 Task: Adjust the label on the chart to a slant of 30 degrees.
Action: Mouse pressed left at (127, 263)
Screenshot: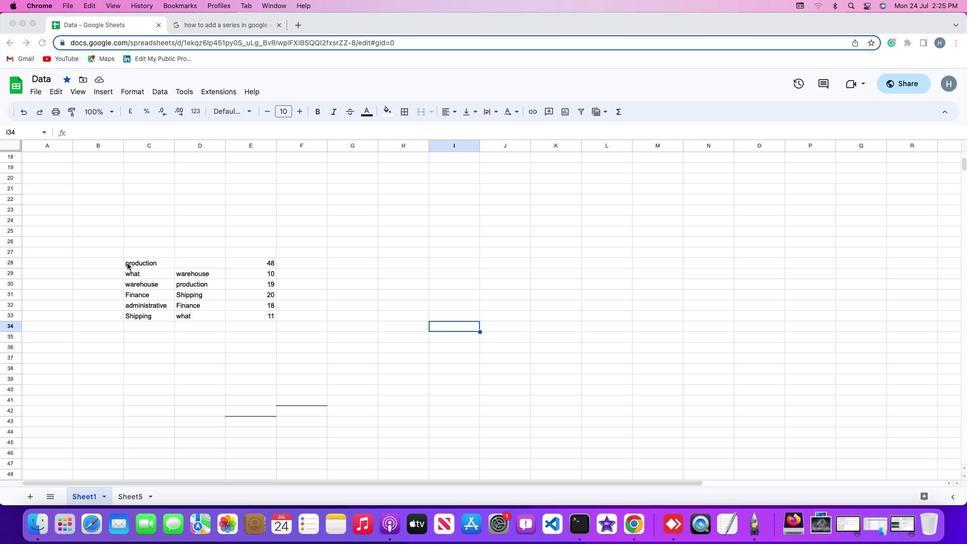 
Action: Mouse pressed left at (127, 263)
Screenshot: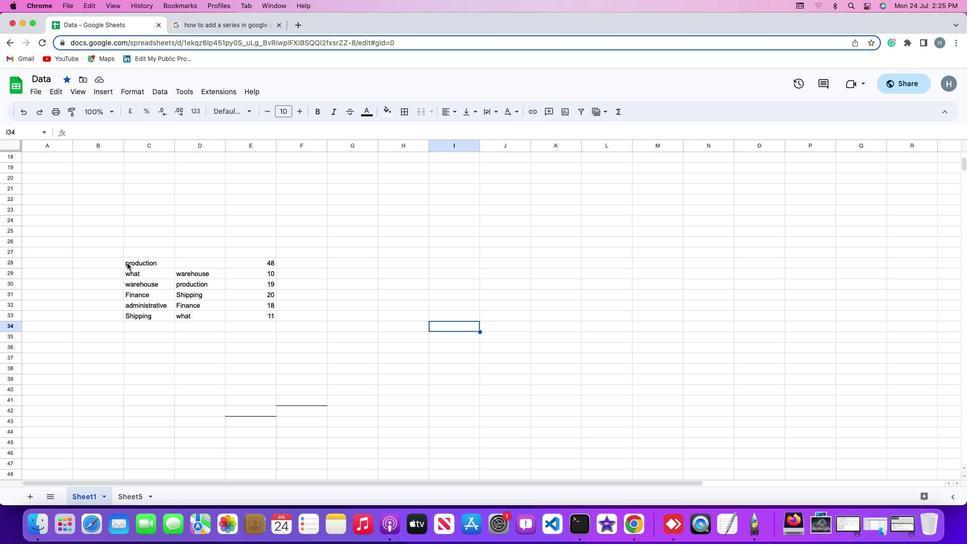 
Action: Mouse moved to (112, 88)
Screenshot: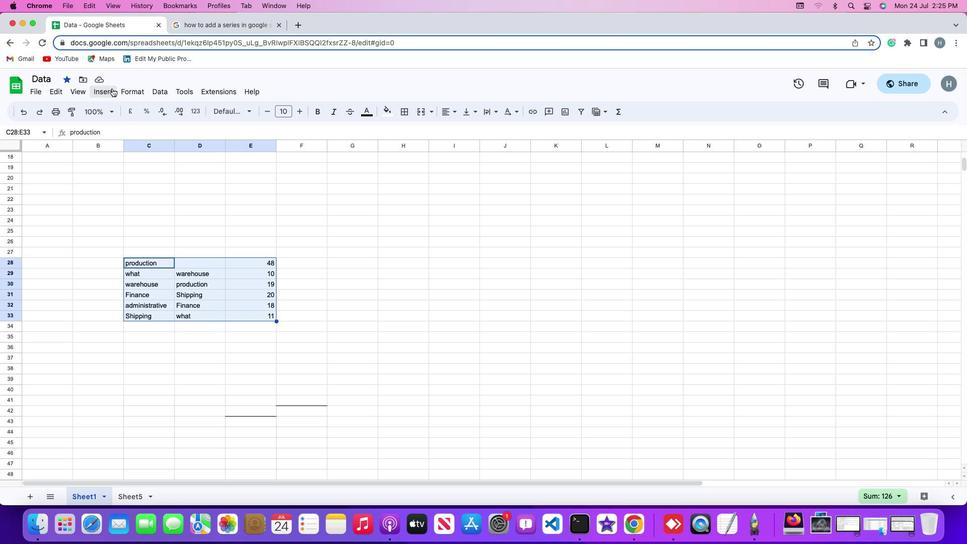 
Action: Mouse pressed left at (112, 88)
Screenshot: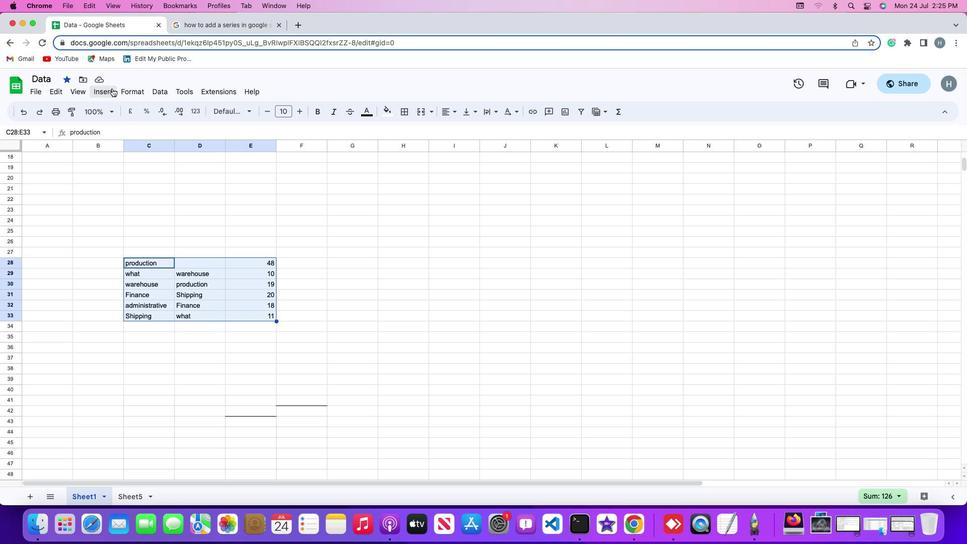 
Action: Mouse moved to (128, 179)
Screenshot: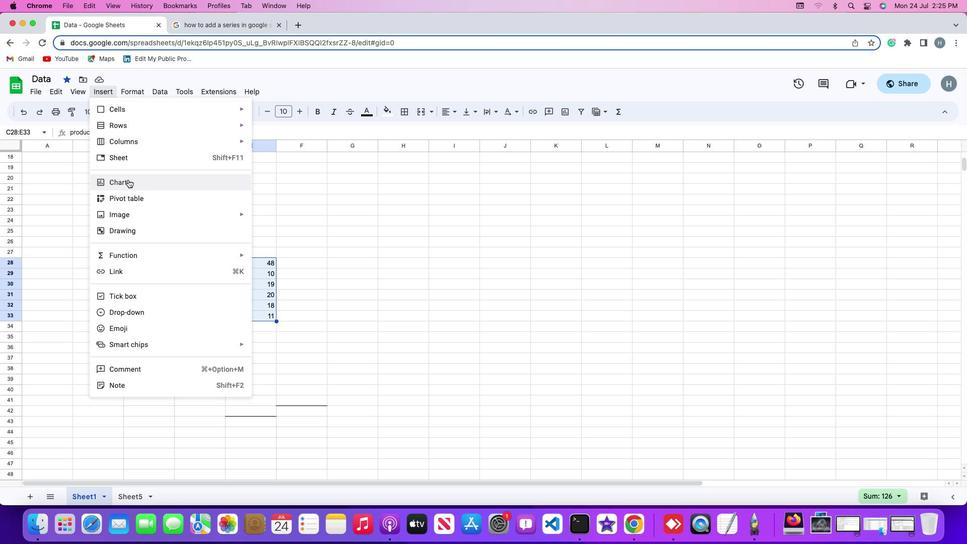 
Action: Mouse pressed left at (128, 179)
Screenshot: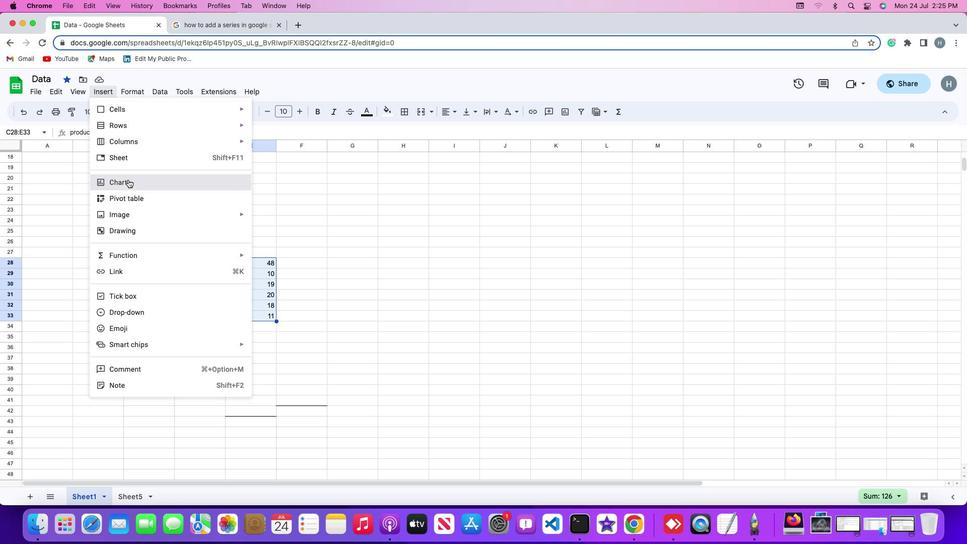 
Action: Mouse moved to (909, 141)
Screenshot: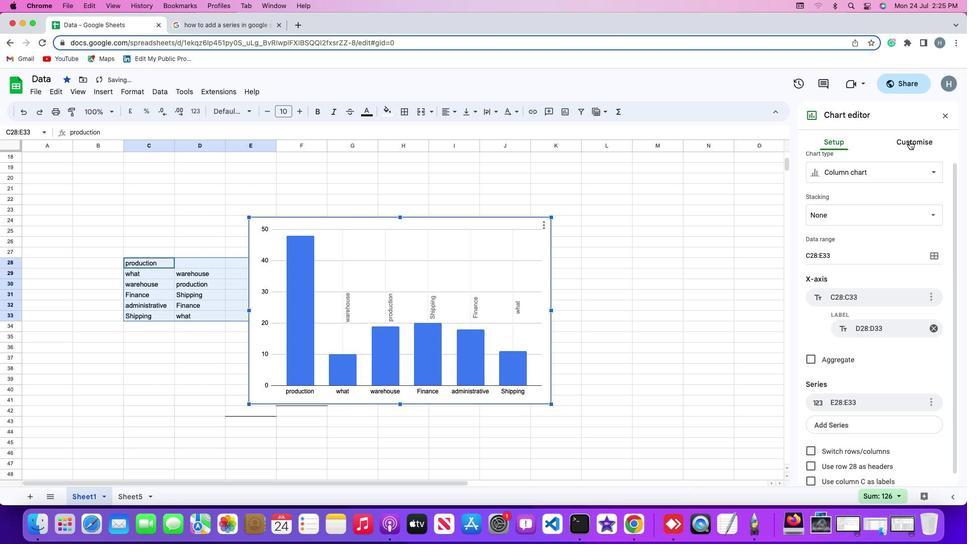 
Action: Mouse pressed left at (909, 141)
Screenshot: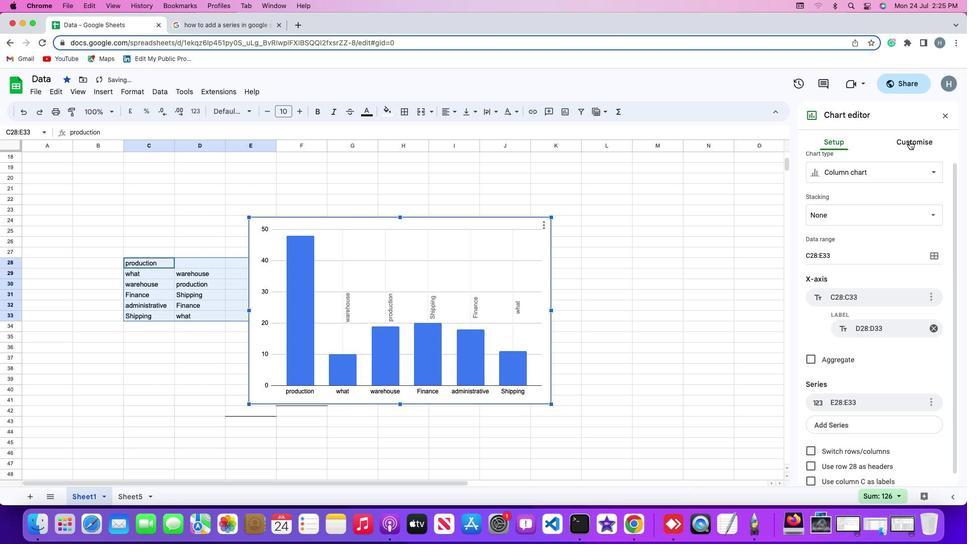 
Action: Mouse moved to (832, 291)
Screenshot: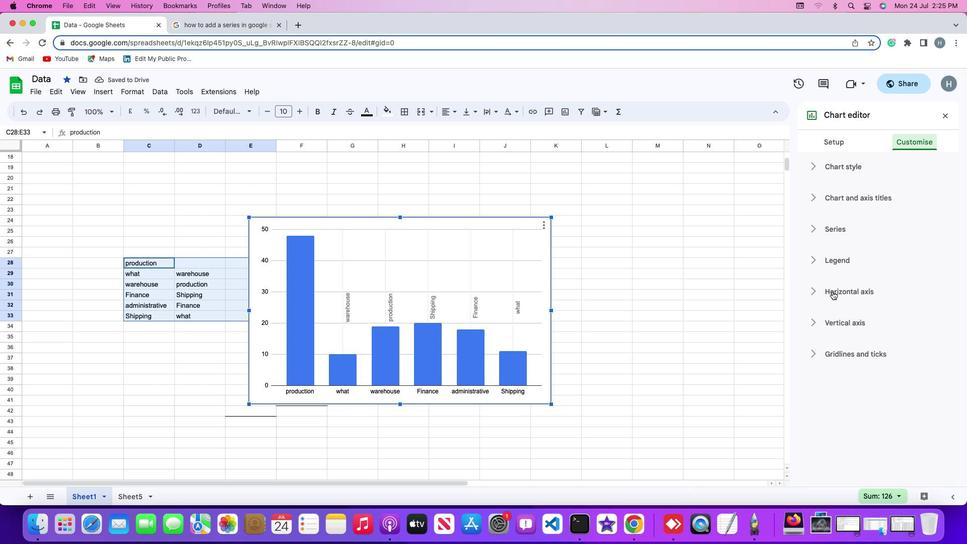 
Action: Mouse pressed left at (832, 291)
Screenshot: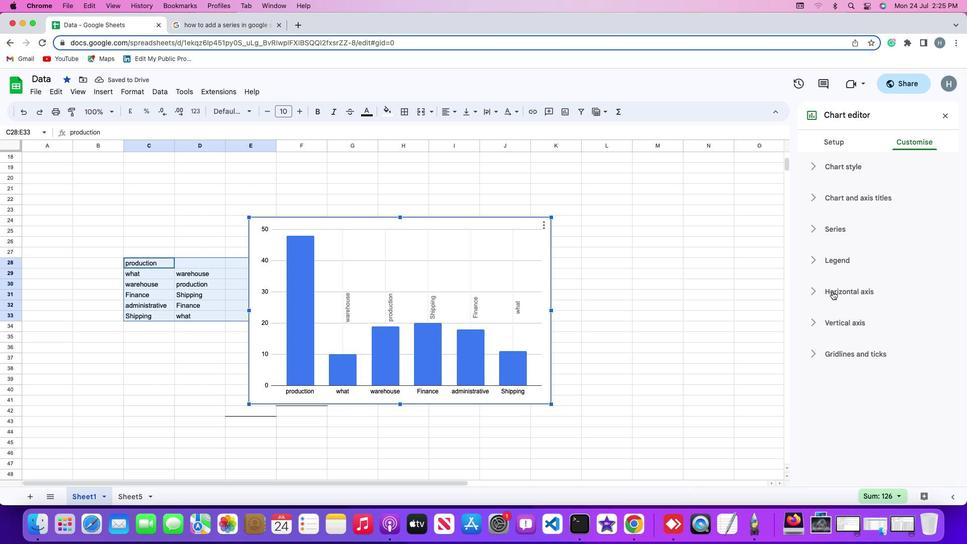 
Action: Mouse moved to (838, 384)
Screenshot: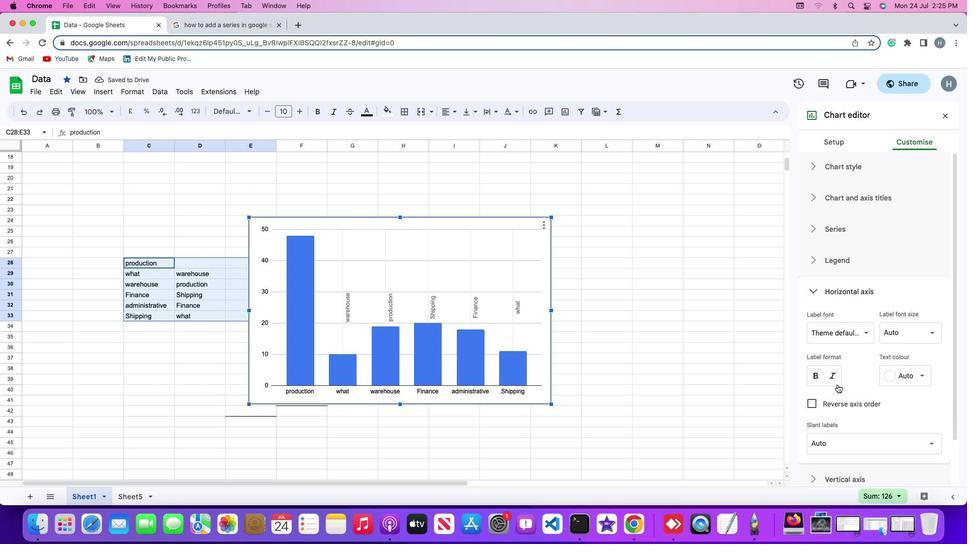 
Action: Mouse scrolled (838, 384) with delta (0, 0)
Screenshot: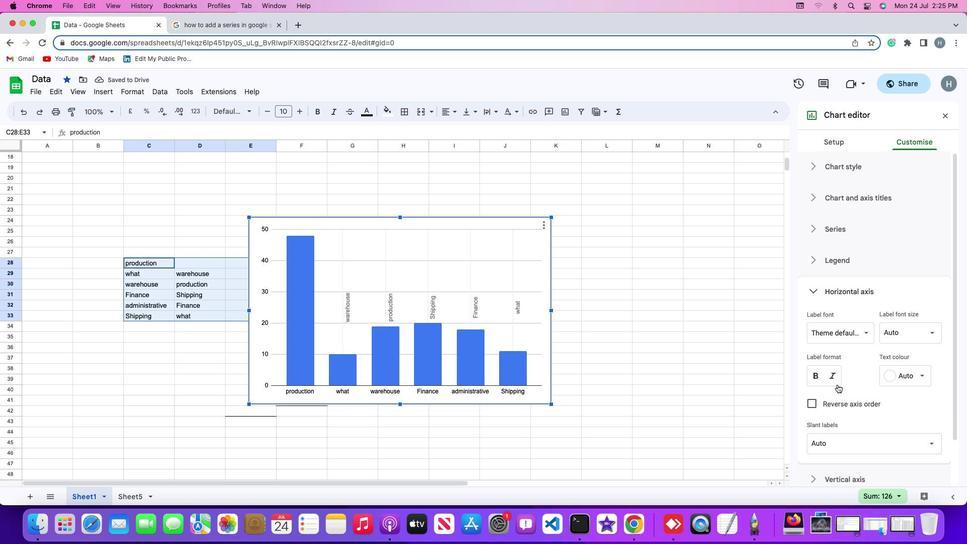 
Action: Mouse scrolled (838, 384) with delta (0, 0)
Screenshot: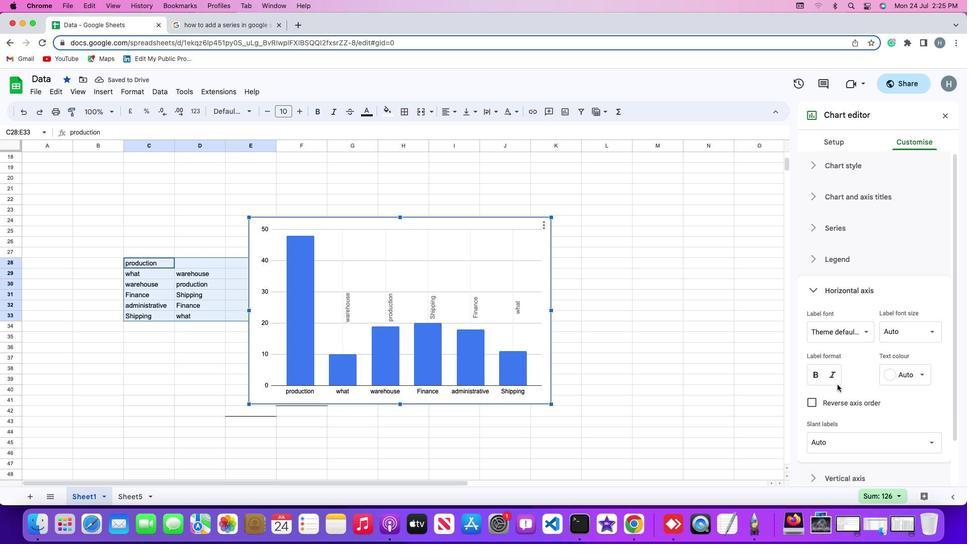 
Action: Mouse scrolled (838, 384) with delta (0, -1)
Screenshot: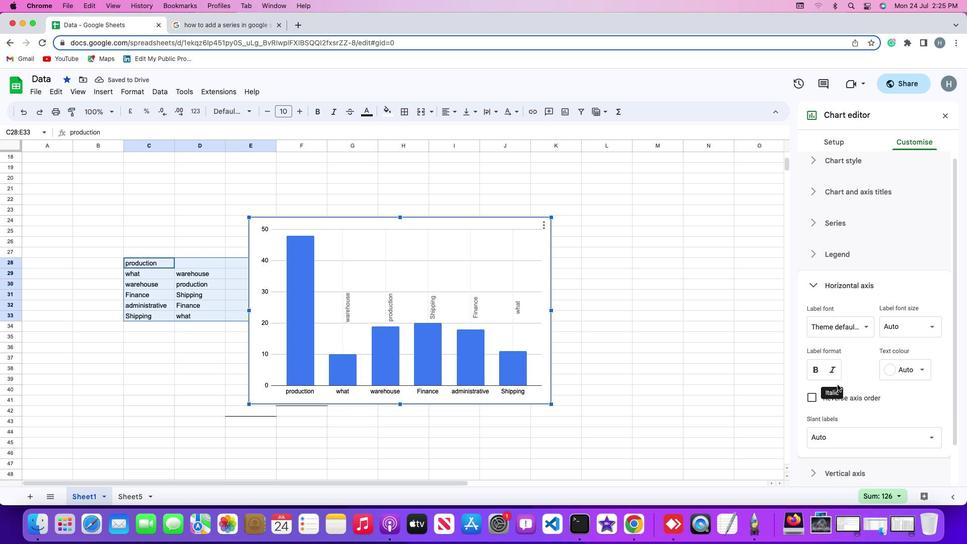 
Action: Mouse scrolled (838, 384) with delta (0, -1)
Screenshot: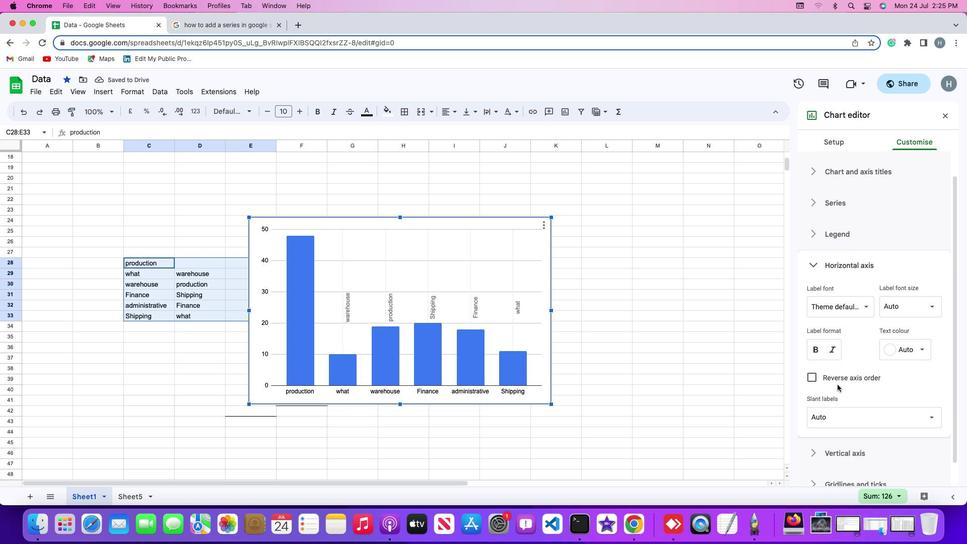 
Action: Mouse moved to (933, 393)
Screenshot: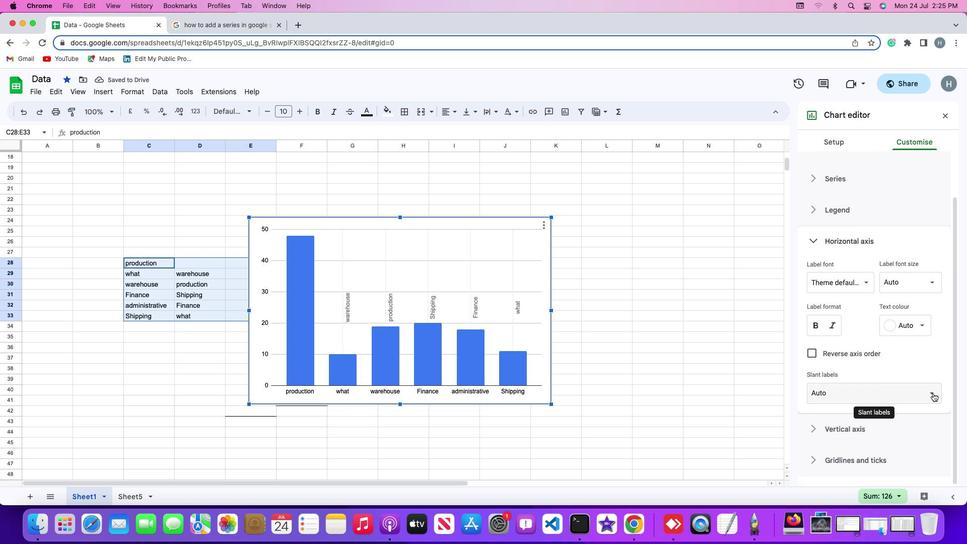 
Action: Mouse pressed left at (933, 393)
Screenshot: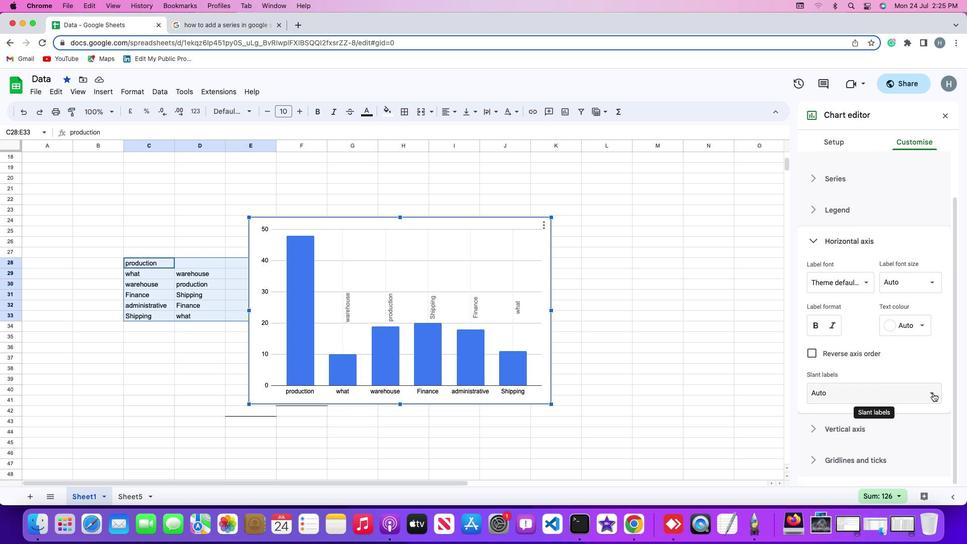 
Action: Mouse moved to (837, 447)
Screenshot: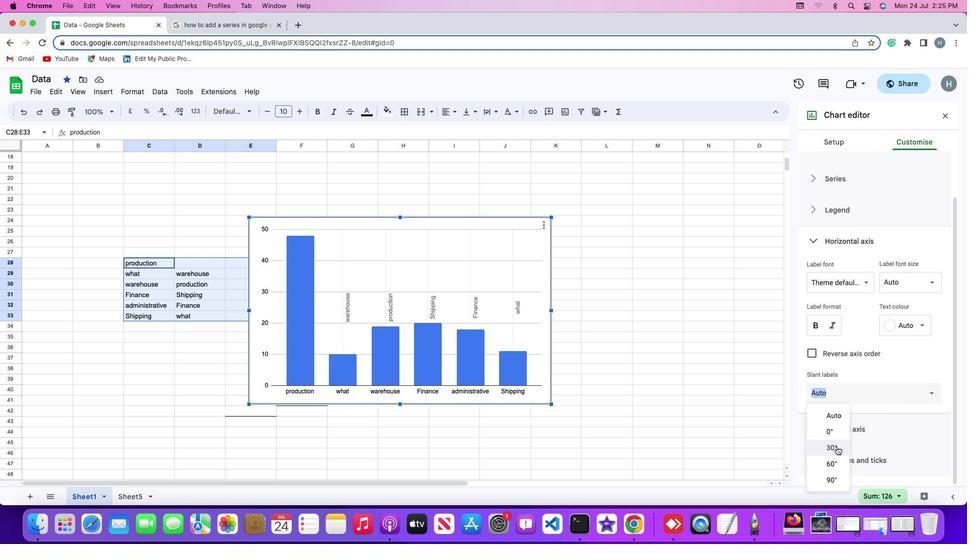
Action: Mouse pressed left at (837, 447)
Screenshot: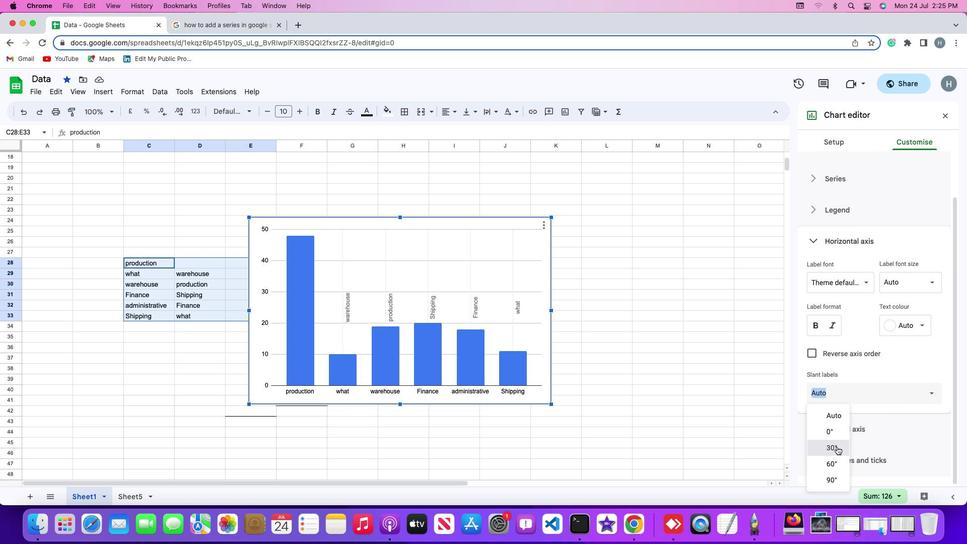 
Action: Mouse moved to (694, 375)
Screenshot: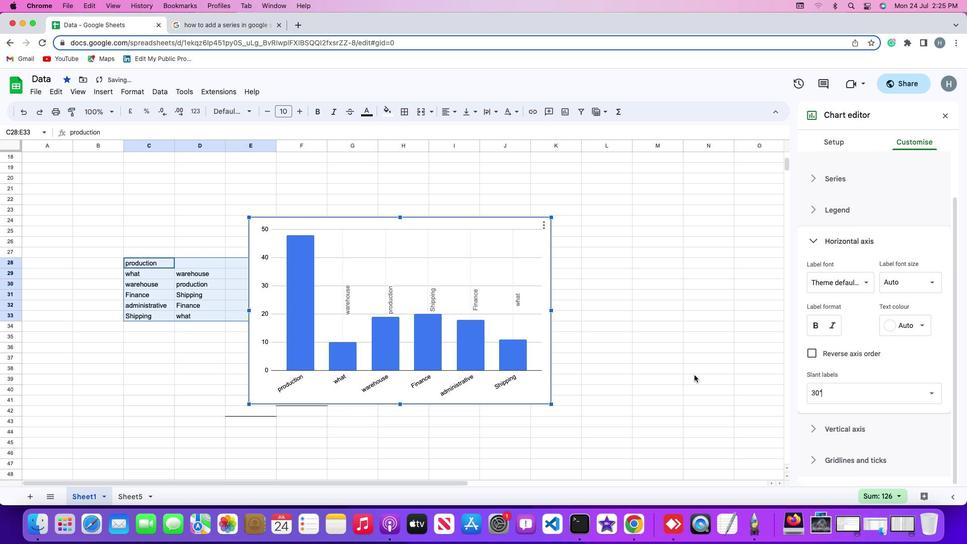 
